 Task: Create New Employee with Employee Name: Brenda Cooper, Address Line1: 569 Grandrose St., Address Line2: Highland, Address Line3:  IN 46322, Cell Number: 206373-8639_x000D_

Action: Mouse moved to (185, 36)
Screenshot: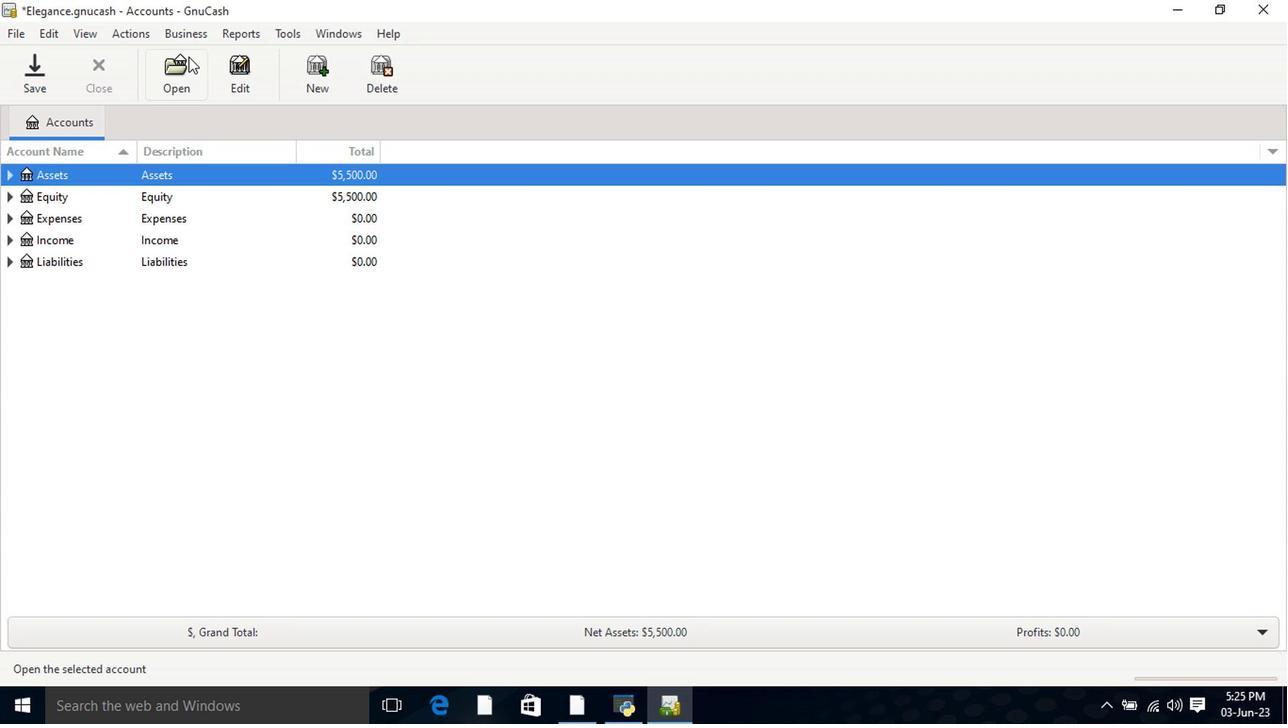 
Action: Mouse pressed left at (185, 36)
Screenshot: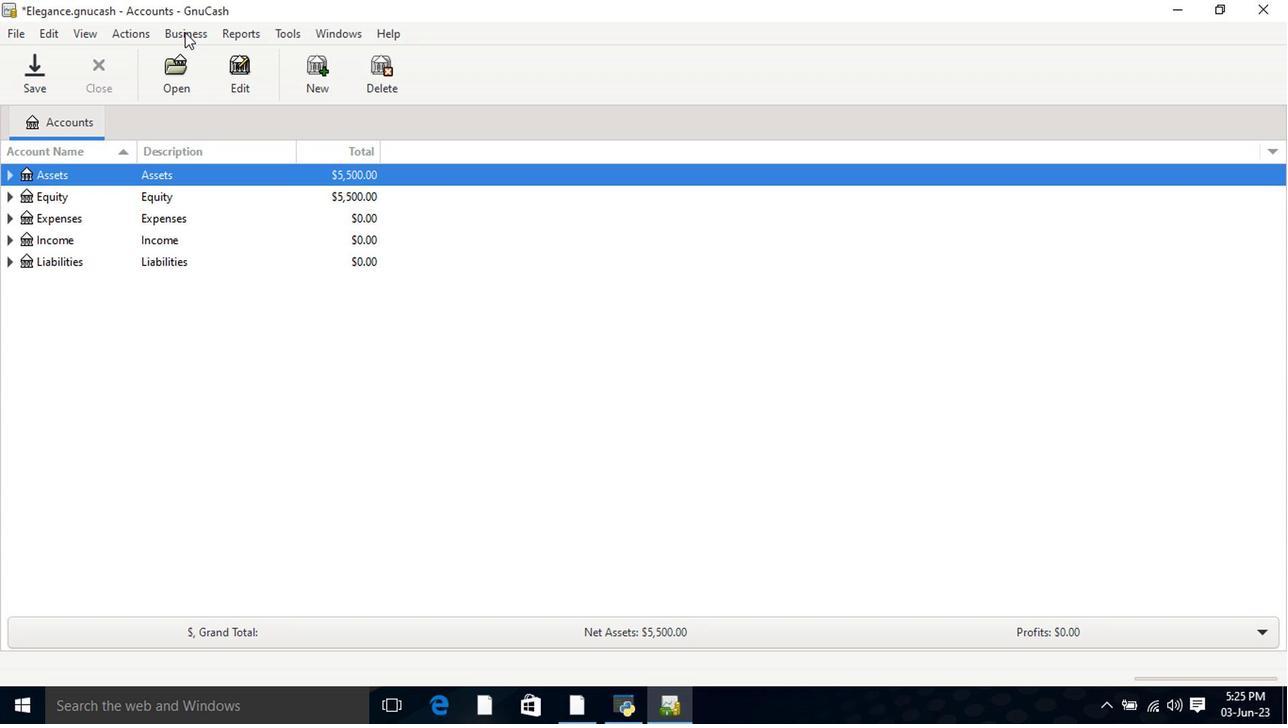 
Action: Mouse moved to (201, 108)
Screenshot: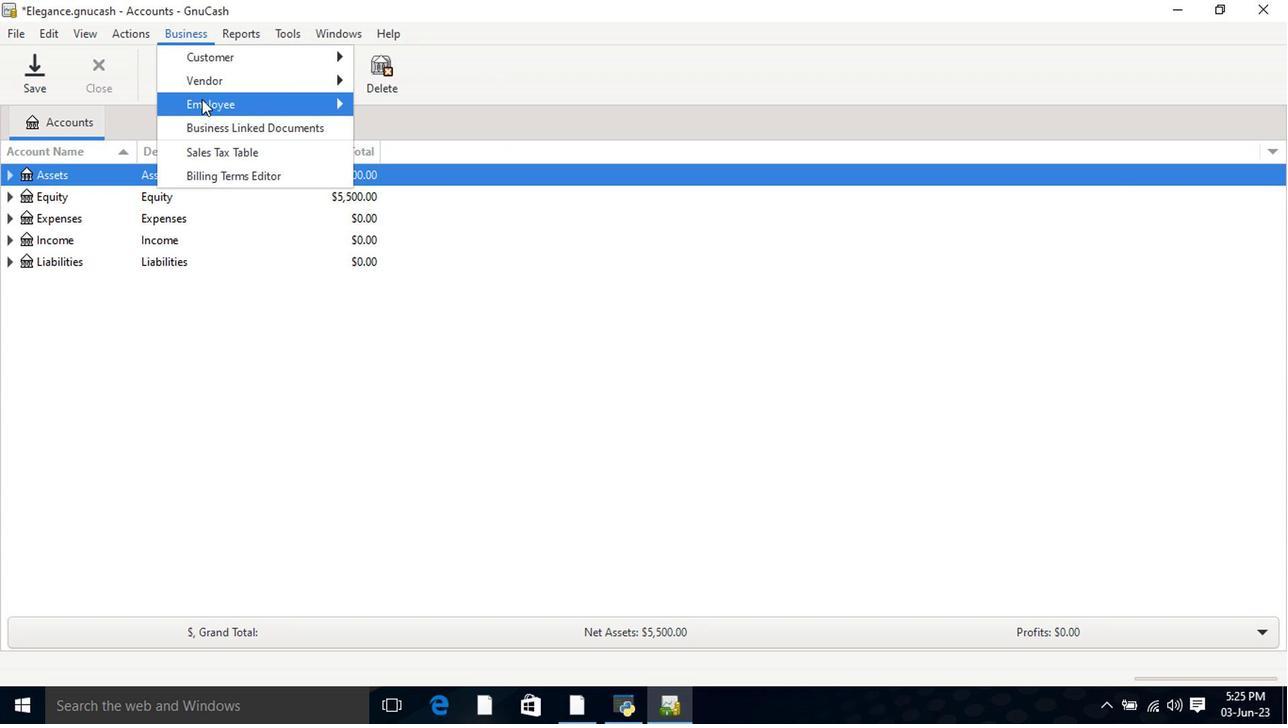 
Action: Mouse pressed left at (201, 108)
Screenshot: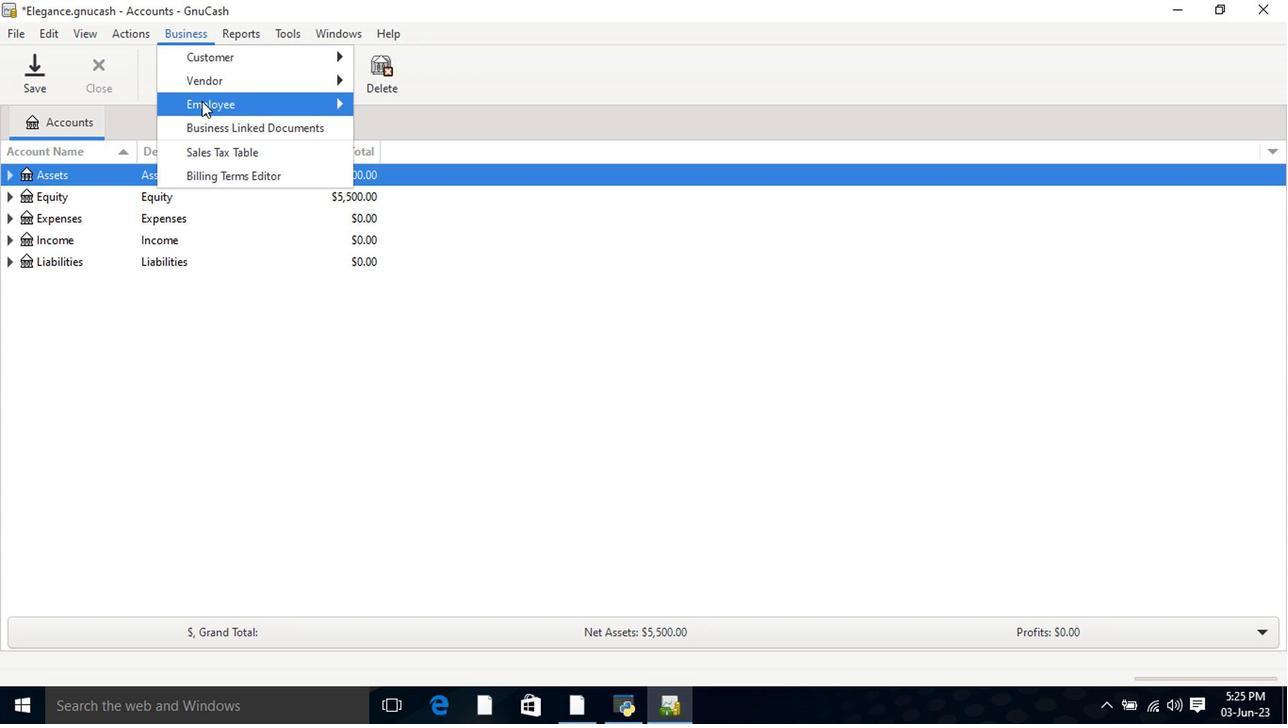 
Action: Mouse moved to (380, 131)
Screenshot: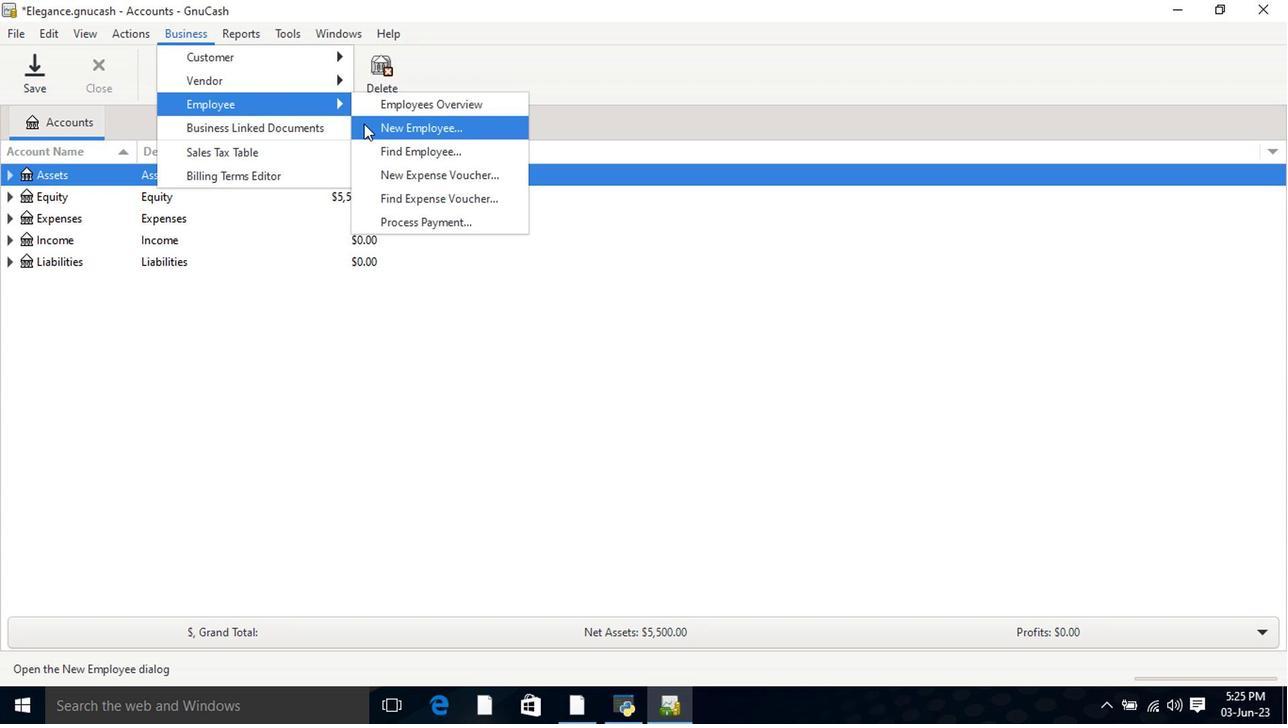 
Action: Mouse pressed left at (380, 131)
Screenshot: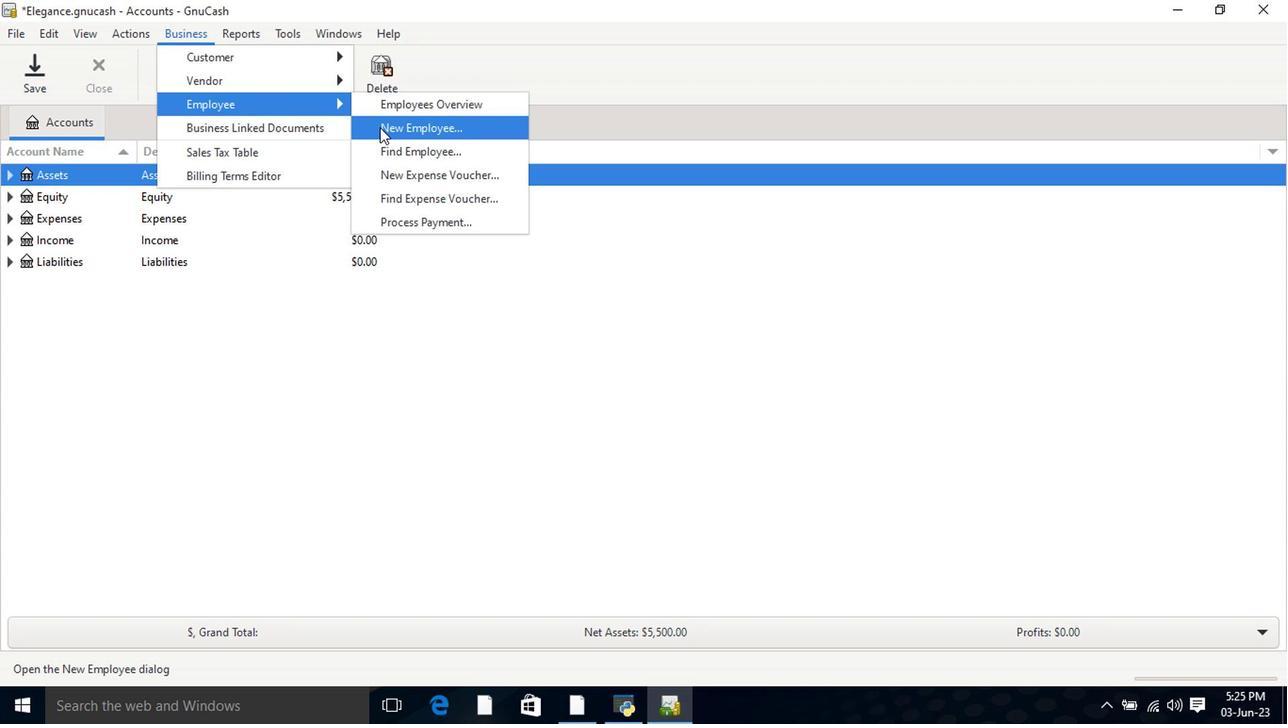
Action: Mouse moved to (576, 305)
Screenshot: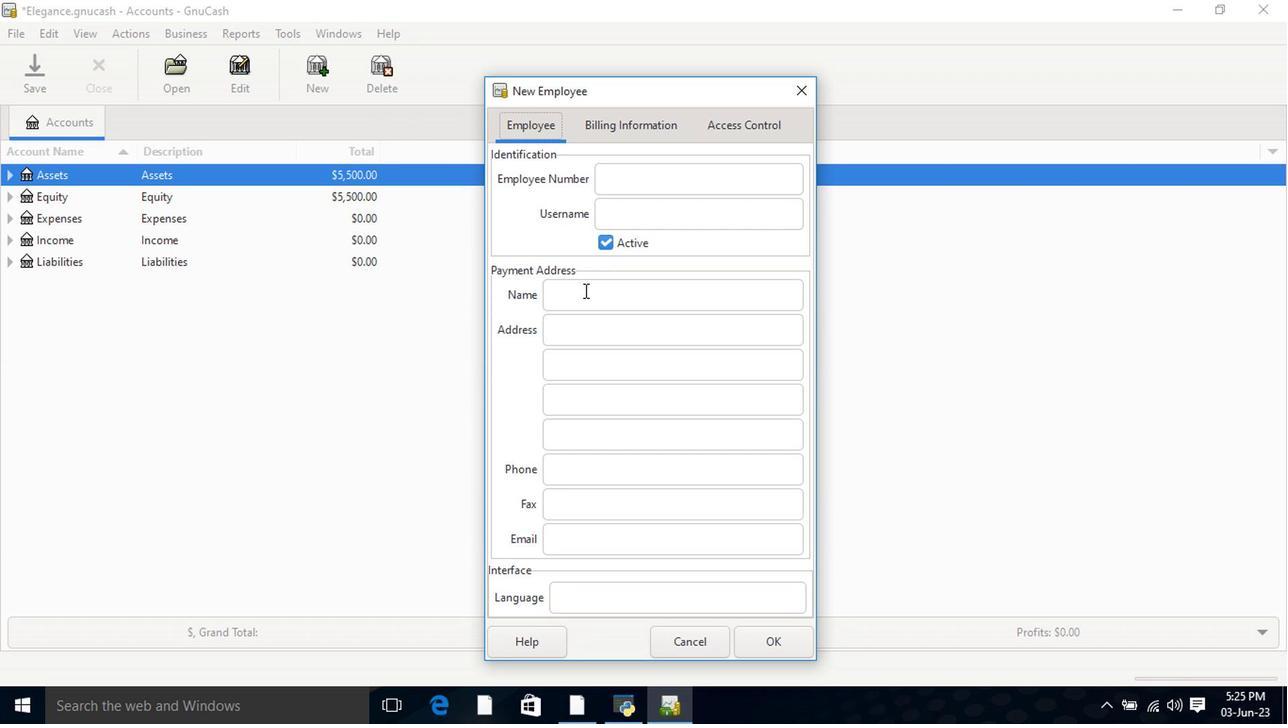 
Action: Mouse pressed left at (576, 305)
Screenshot: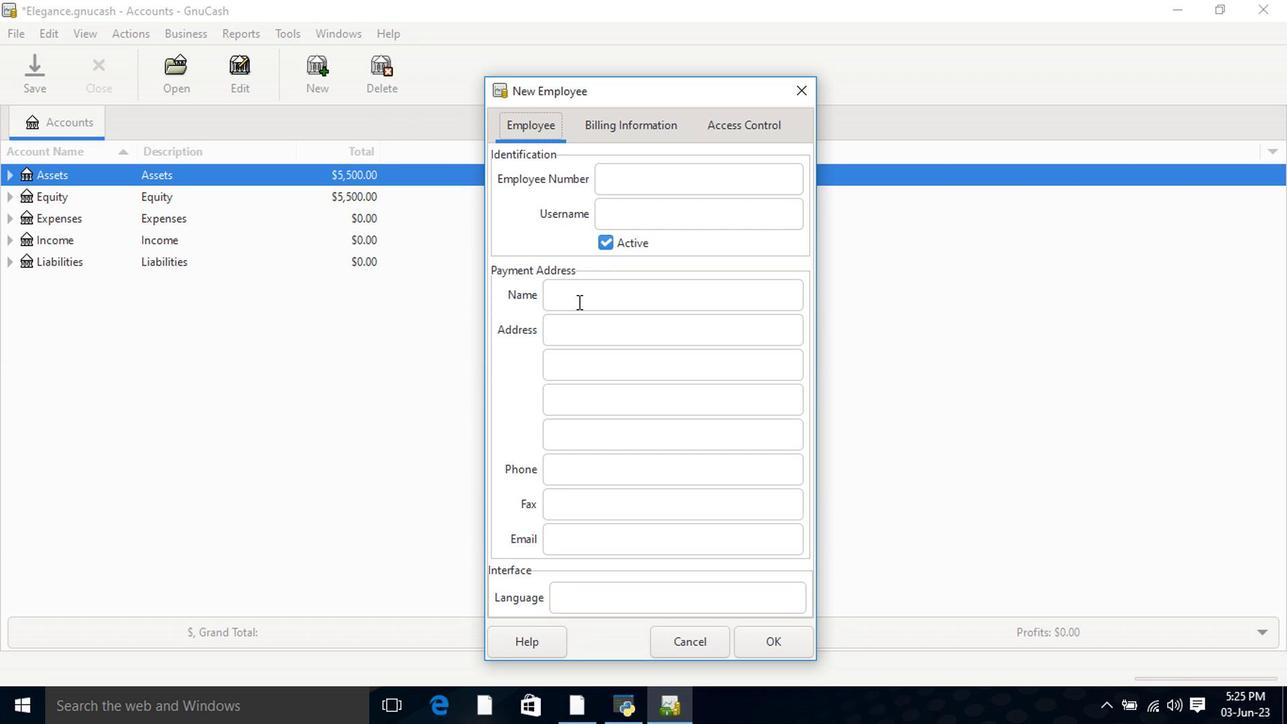 
Action: Key pressed <Key.shift>Brenda<Key.space><Key.shift>Cooper<Key.tab>569<Key.space><Key.shift>Grandrose<Key.space><Key.shift>St.<Key.tab><Key.shift>Highland<Key.tab><Key.shift>IN<Key.space>46322<Key.tab><Key.tab>206373-8639<Key.tab>
Screenshot: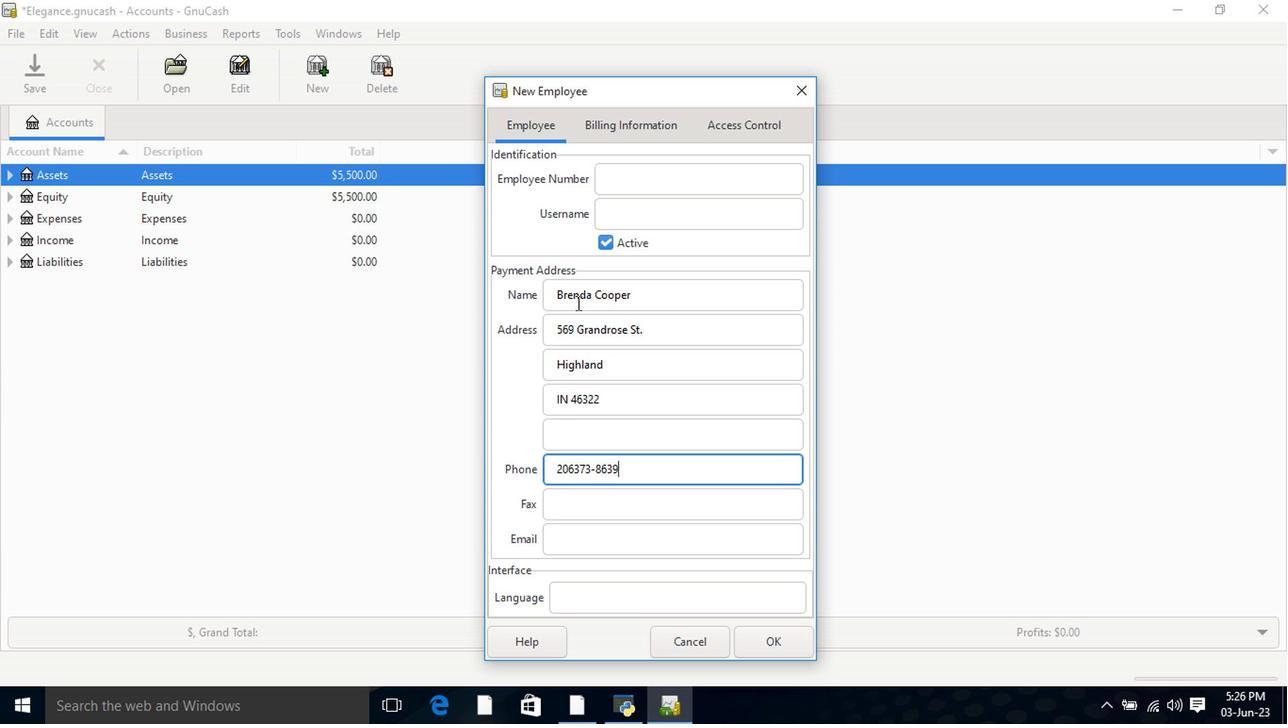 
Action: Mouse moved to (641, 134)
Screenshot: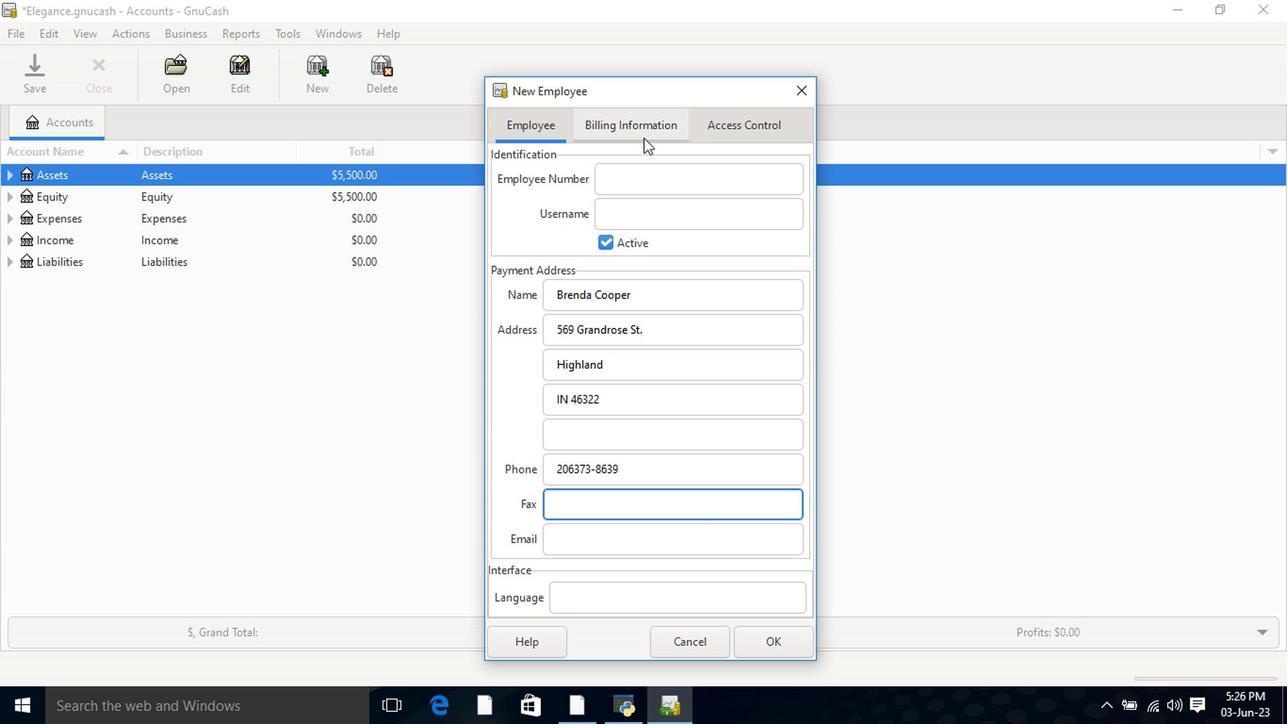 
Action: Mouse pressed left at (641, 134)
Screenshot: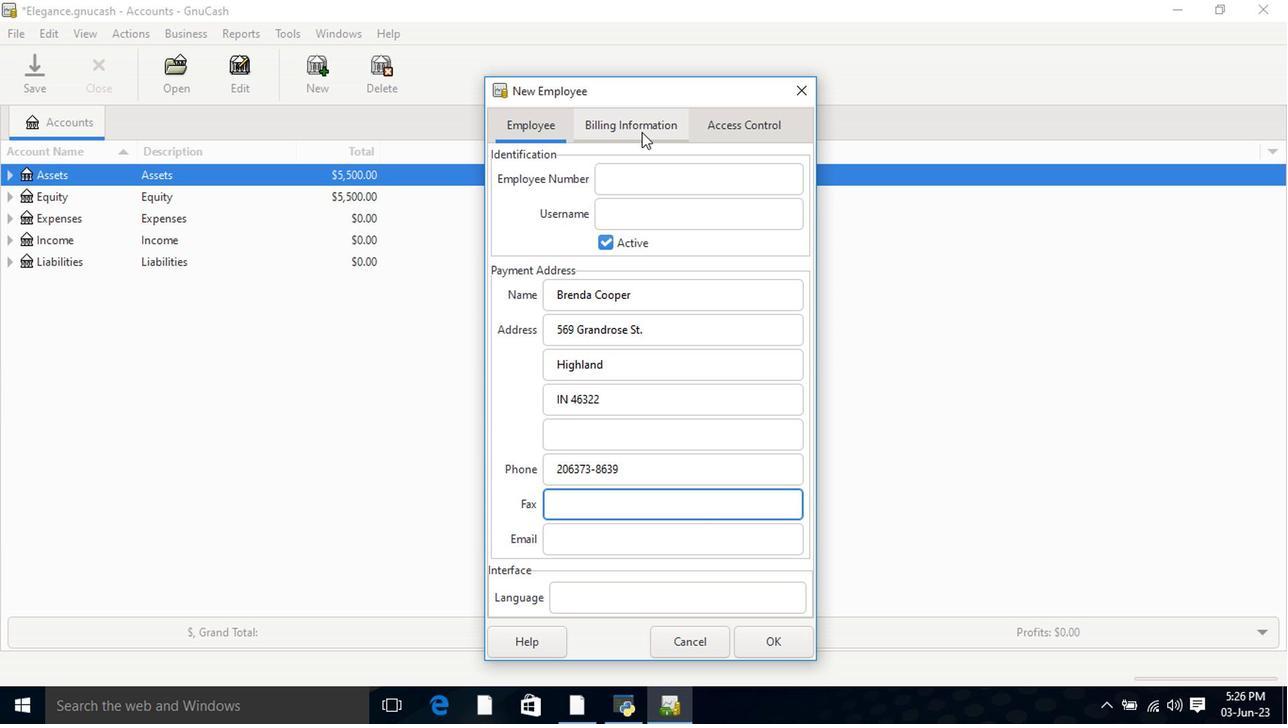 
Action: Mouse moved to (747, 132)
Screenshot: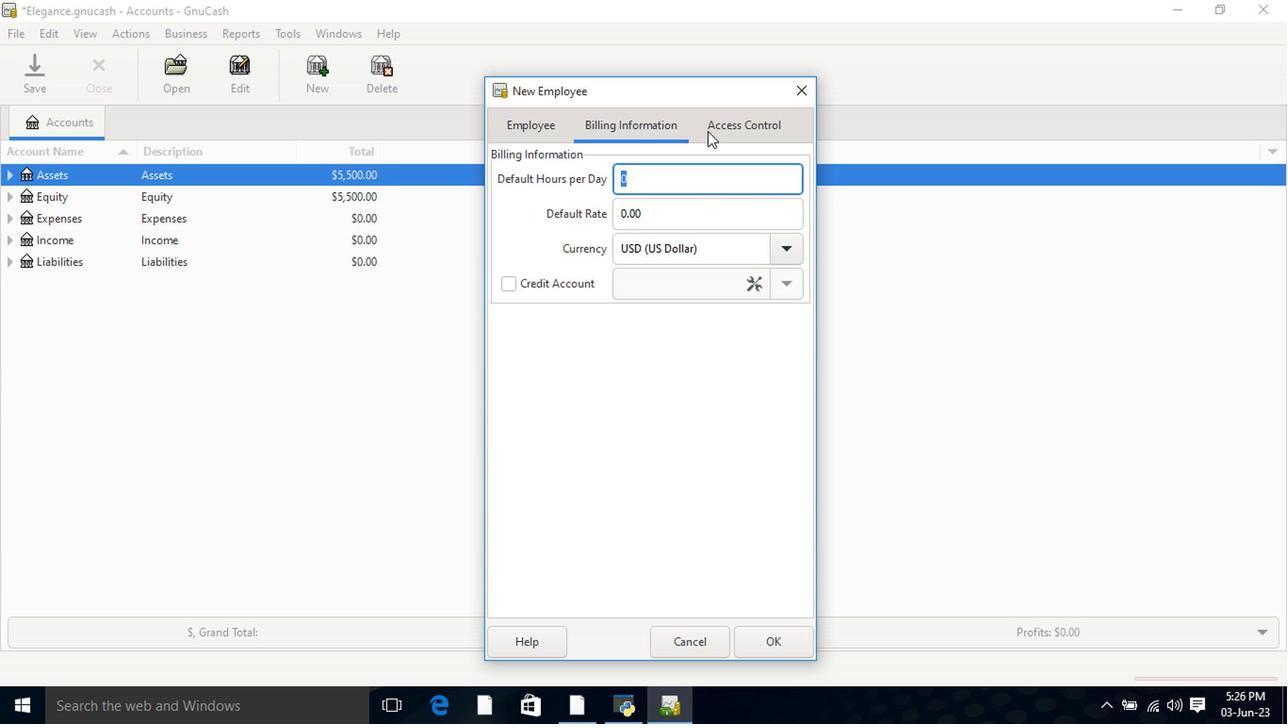 
Action: Mouse pressed left at (747, 132)
Screenshot: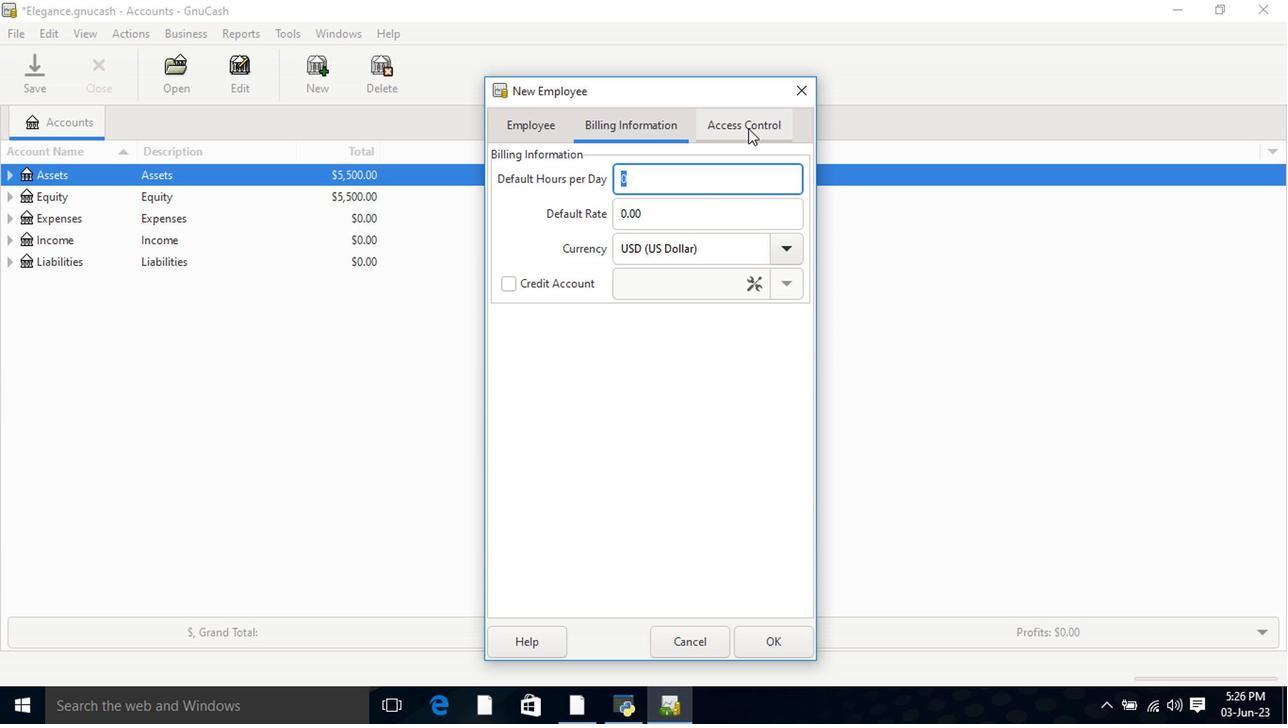 
Action: Mouse moved to (770, 642)
Screenshot: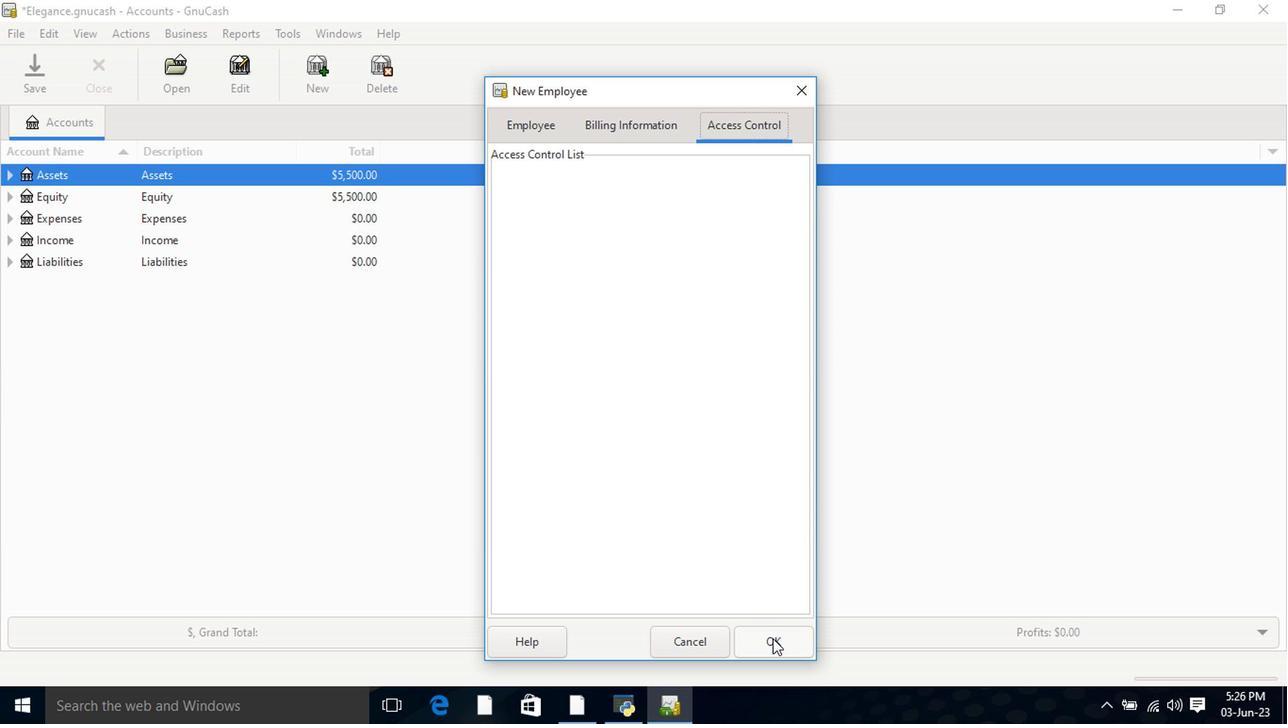 
Action: Mouse pressed left at (770, 642)
Screenshot: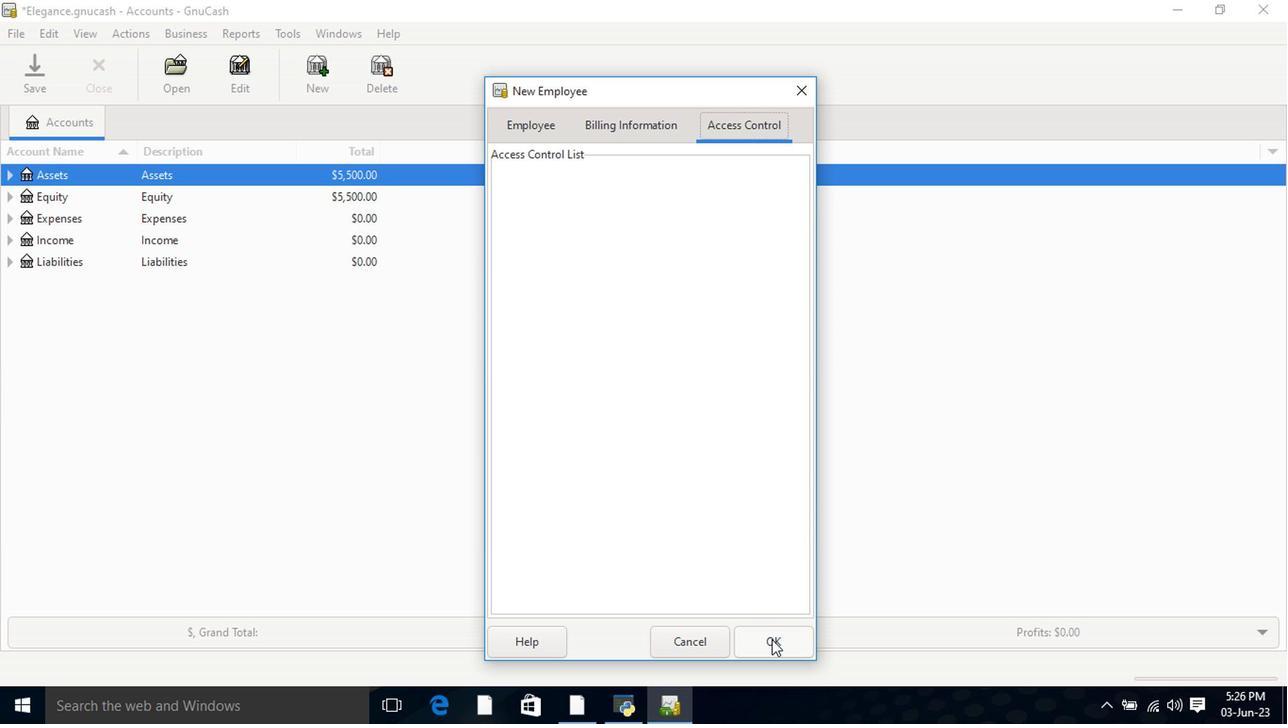 
Action: Mouse moved to (770, 642)
Screenshot: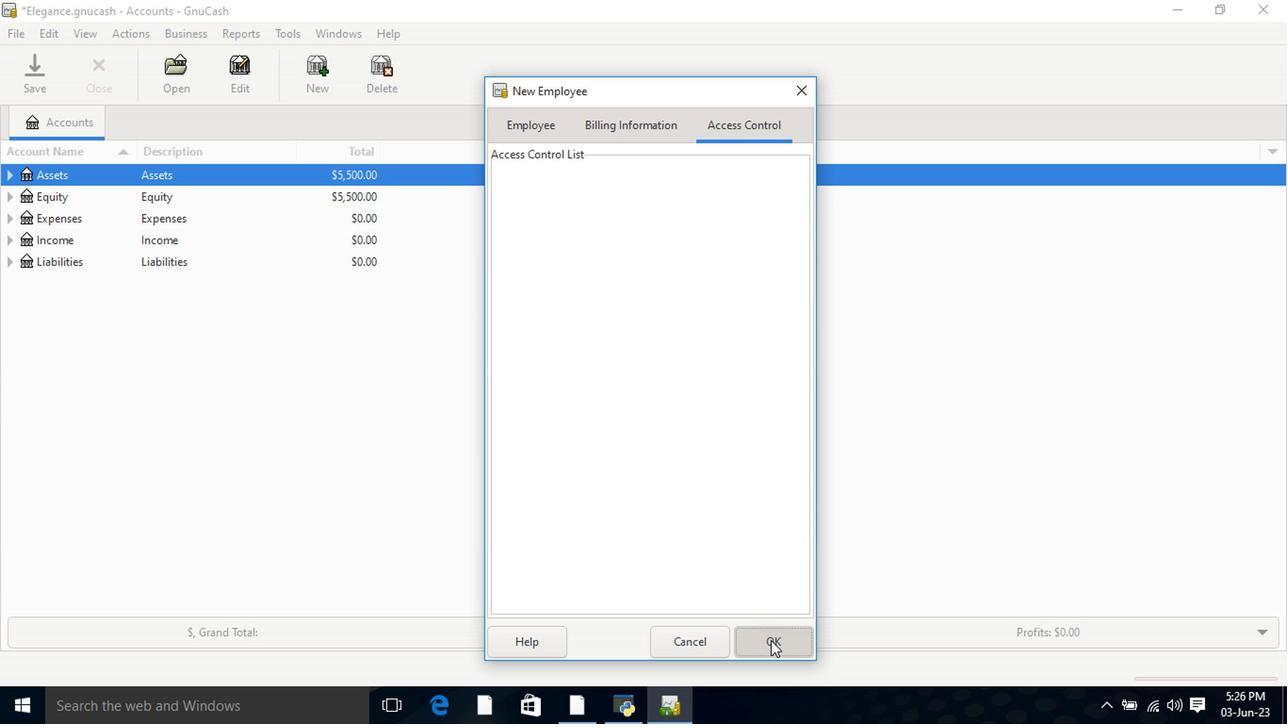 
